 Task: Add the product "CVS Health Ibuprofen Tablets 200 mg (20 ct)" to cart from the store "CVS".
Action: Mouse pressed left at (40, 79)
Screenshot: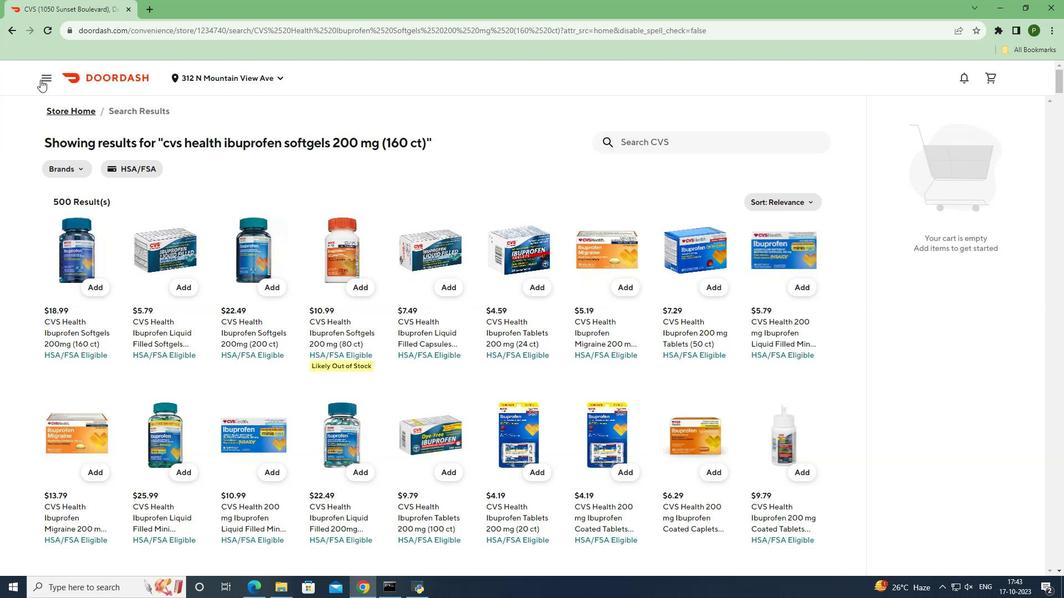 
Action: Mouse moved to (38, 154)
Screenshot: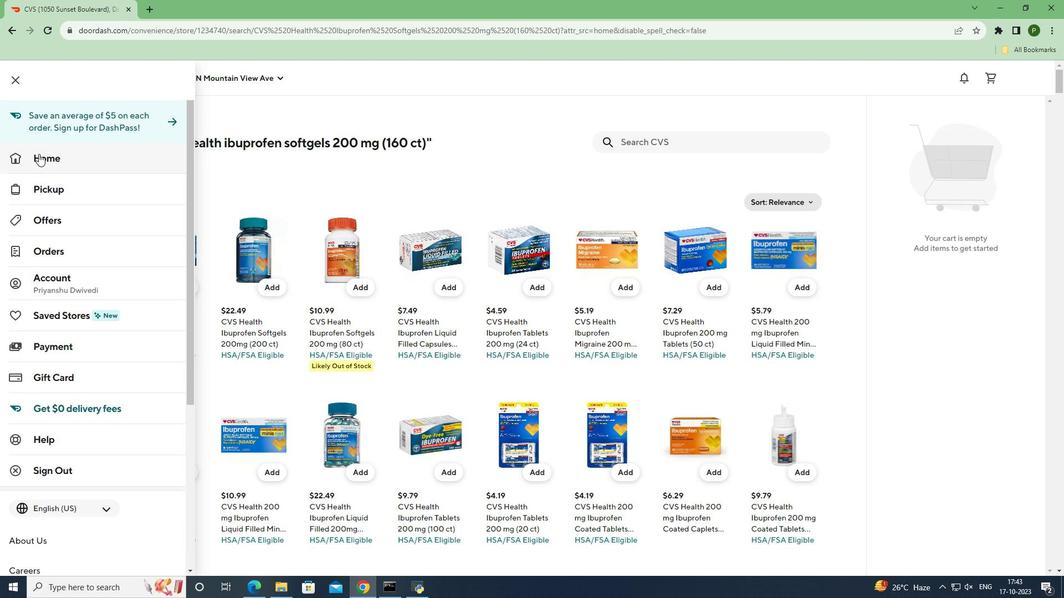 
Action: Mouse pressed left at (38, 154)
Screenshot: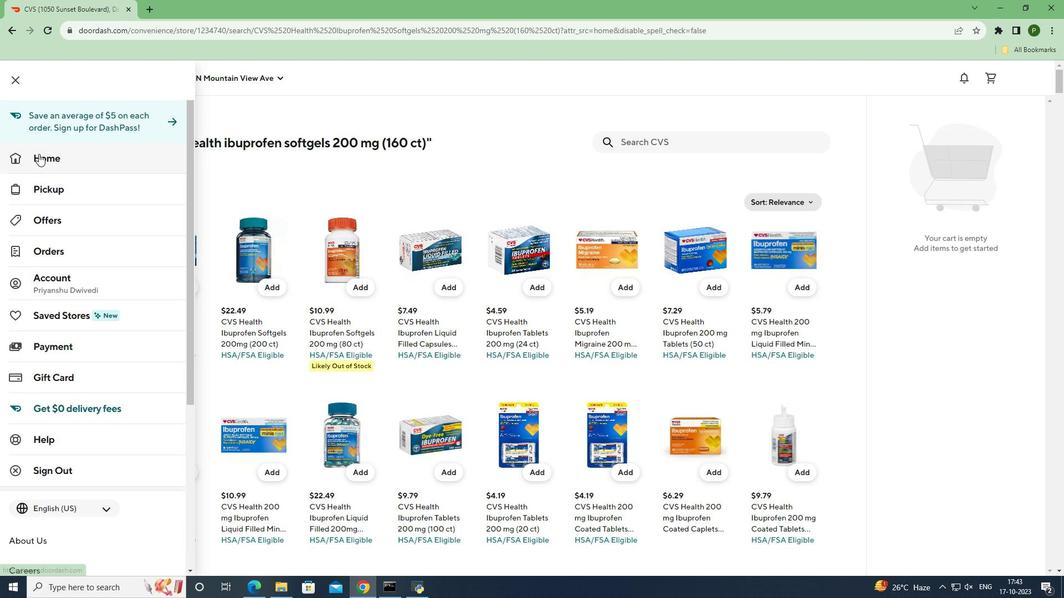 
Action: Mouse moved to (797, 121)
Screenshot: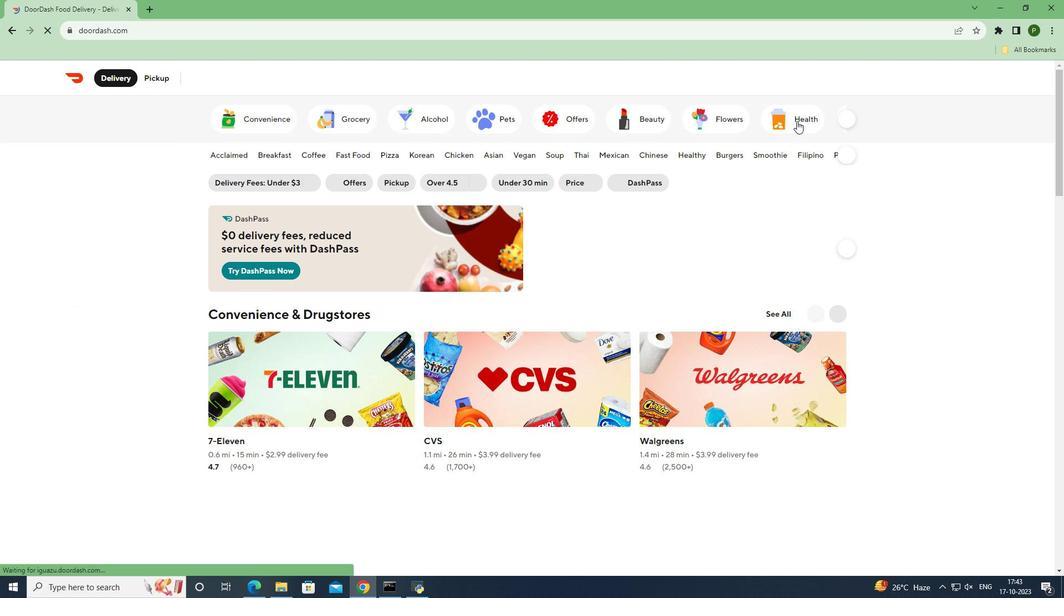 
Action: Mouse pressed left at (797, 121)
Screenshot: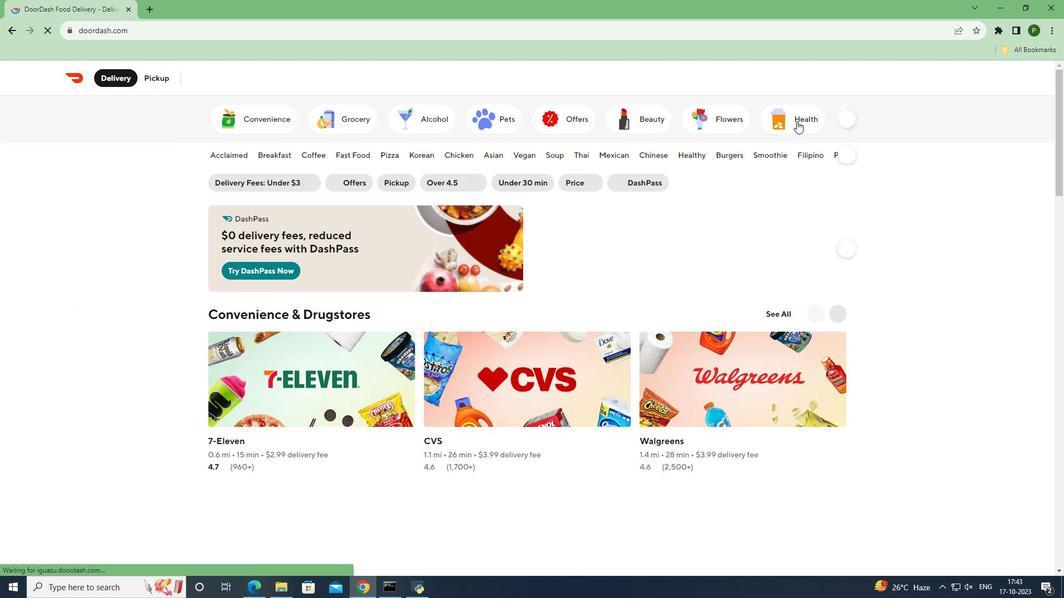 
Action: Mouse moved to (560, 361)
Screenshot: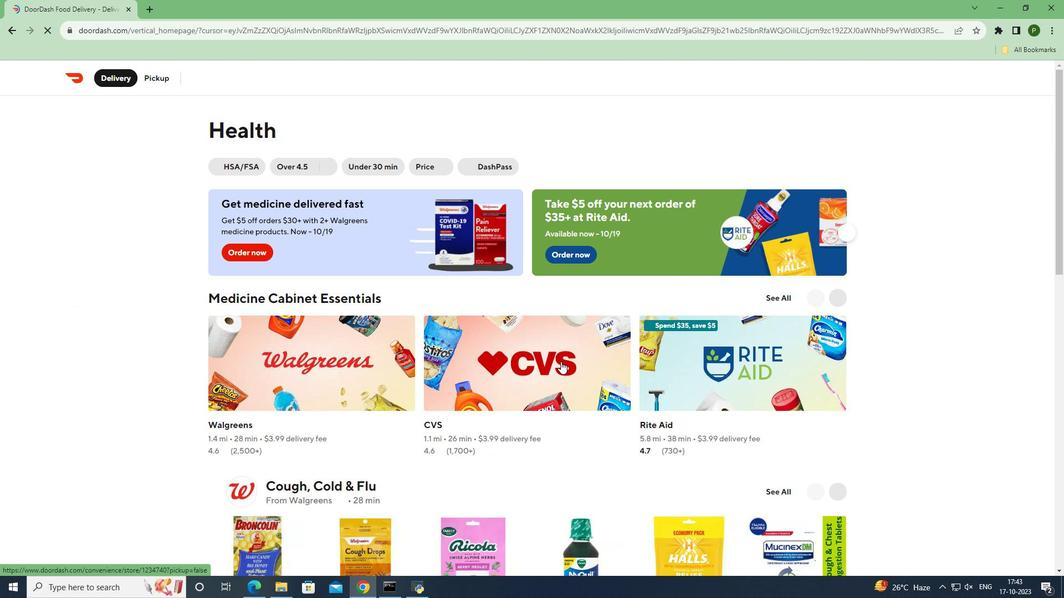 
Action: Mouse pressed left at (560, 361)
Screenshot: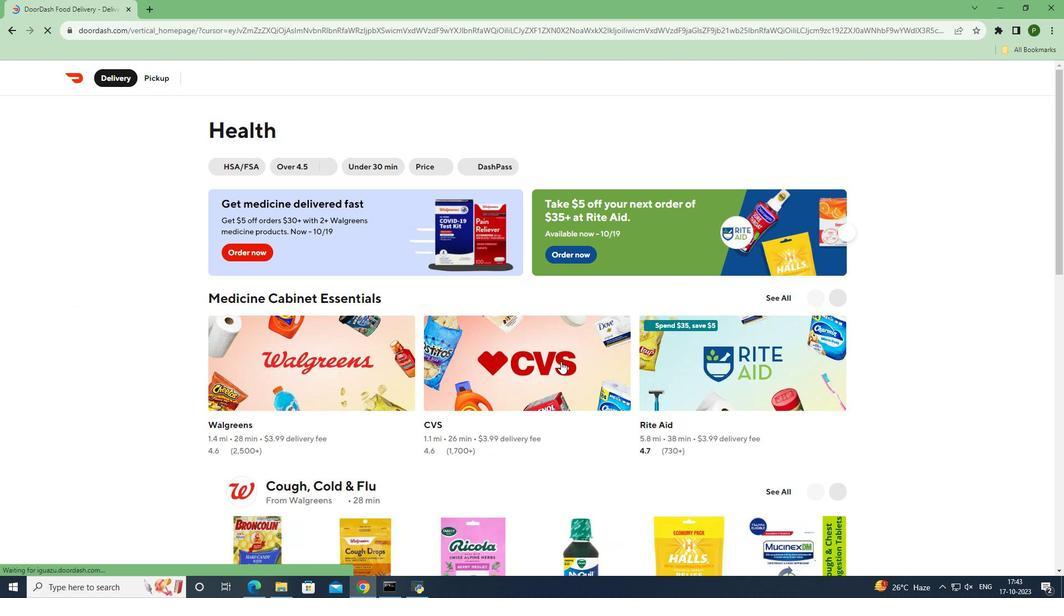 
Action: Mouse moved to (698, 175)
Screenshot: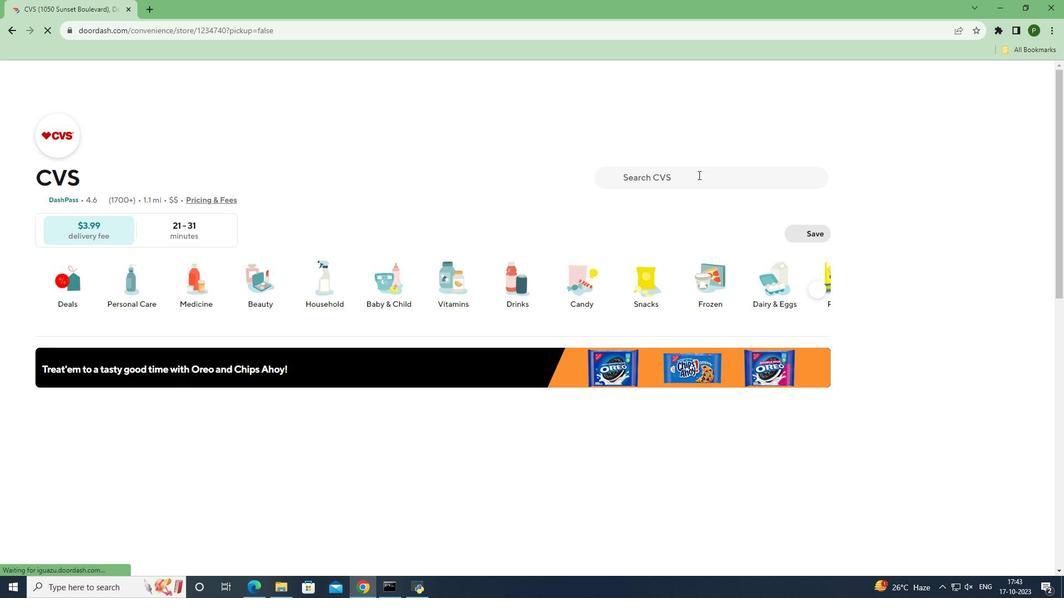 
Action: Mouse pressed left at (698, 175)
Screenshot: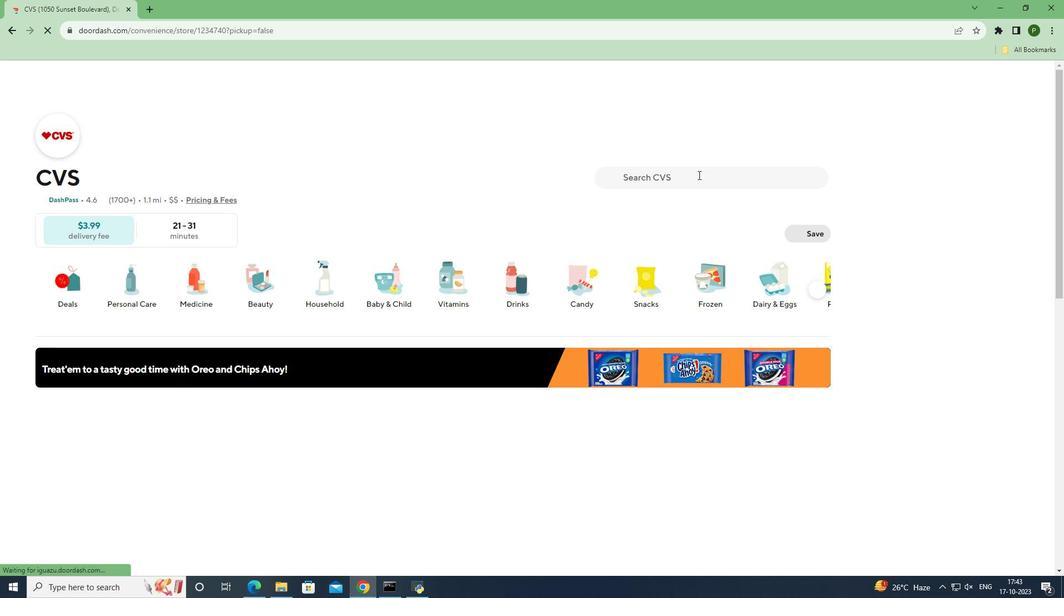 
Action: Key pressed <Key.caps_lock>CVS<Key.space>H<Key.caps_lock>ealth<Key.space><Key.caps_lock>I<Key.caps_lock>buprofen<Key.space><Key.caps_lock>T<Key.caps_lock>ablets<Key.space>200<Key.space>mg<Key.space><Key.shift_r>(20<Key.space>ct<Key.shift_r>)<Key.enter>
Screenshot: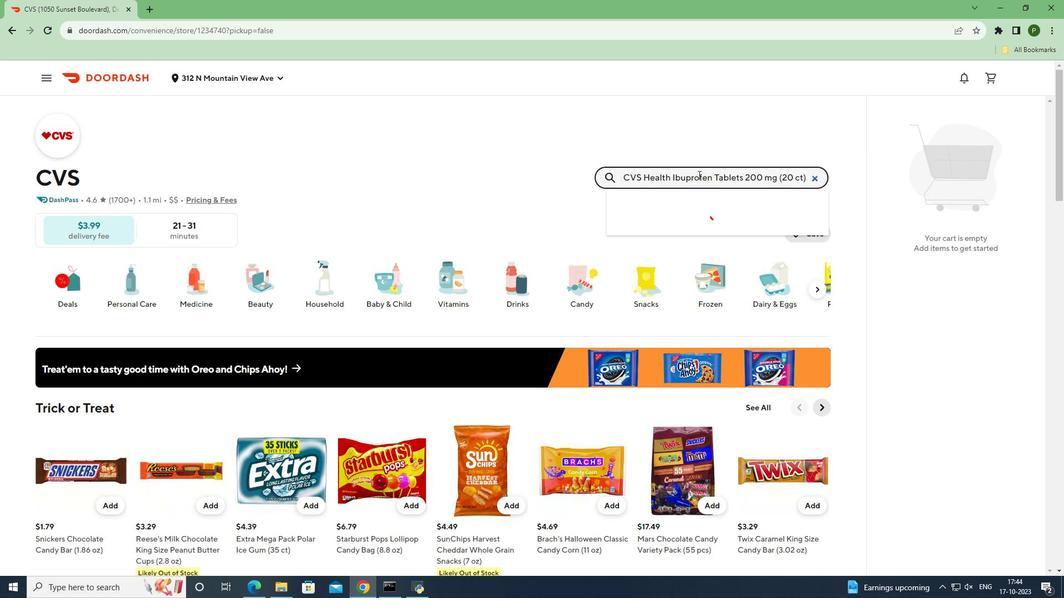 
Action: Mouse moved to (100, 292)
Screenshot: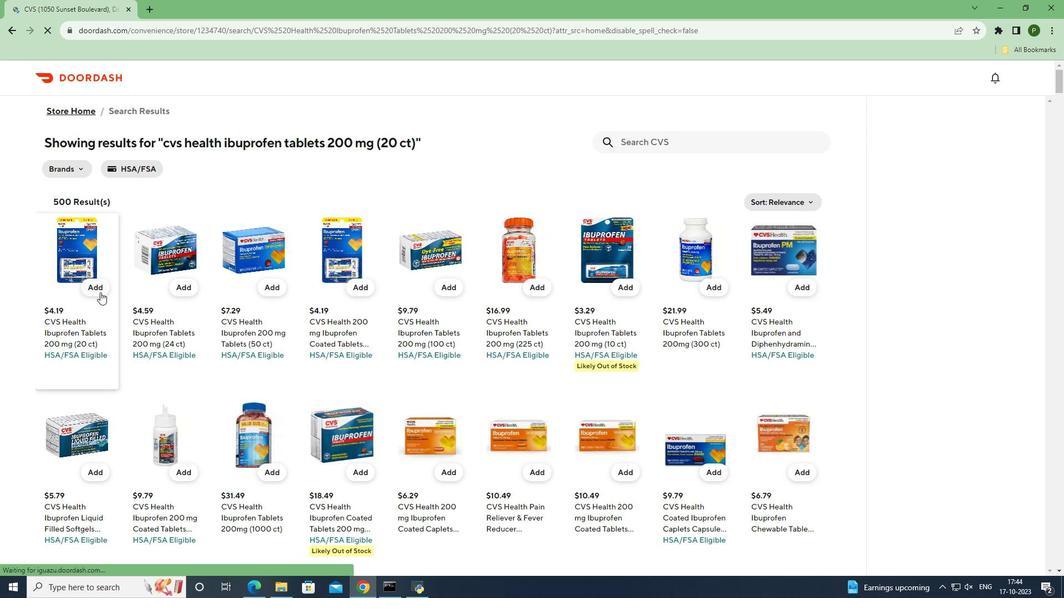 
Action: Mouse pressed left at (100, 292)
Screenshot: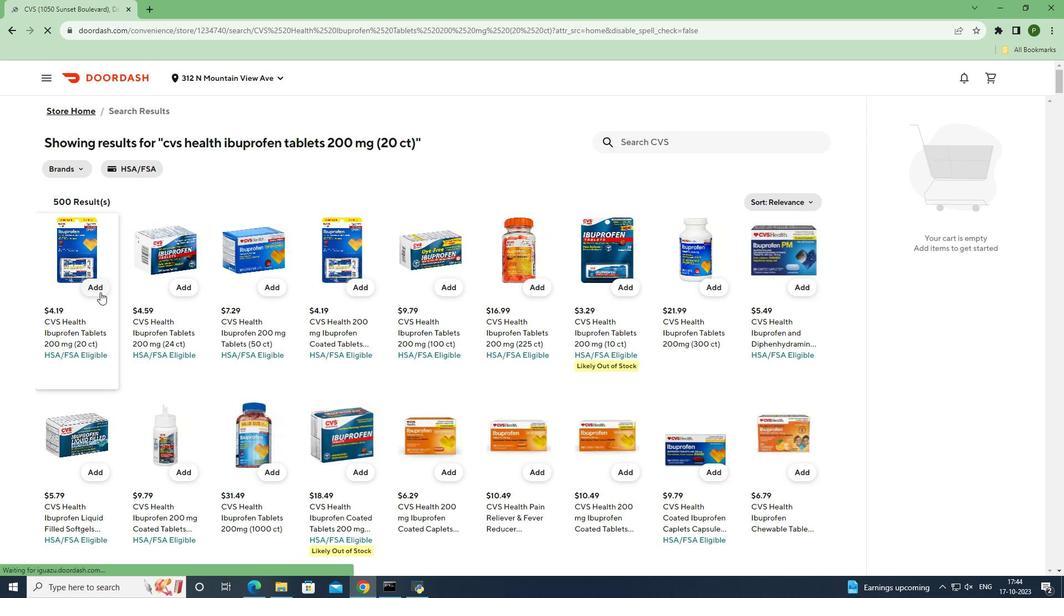 
Action: Mouse moved to (66, 338)
Screenshot: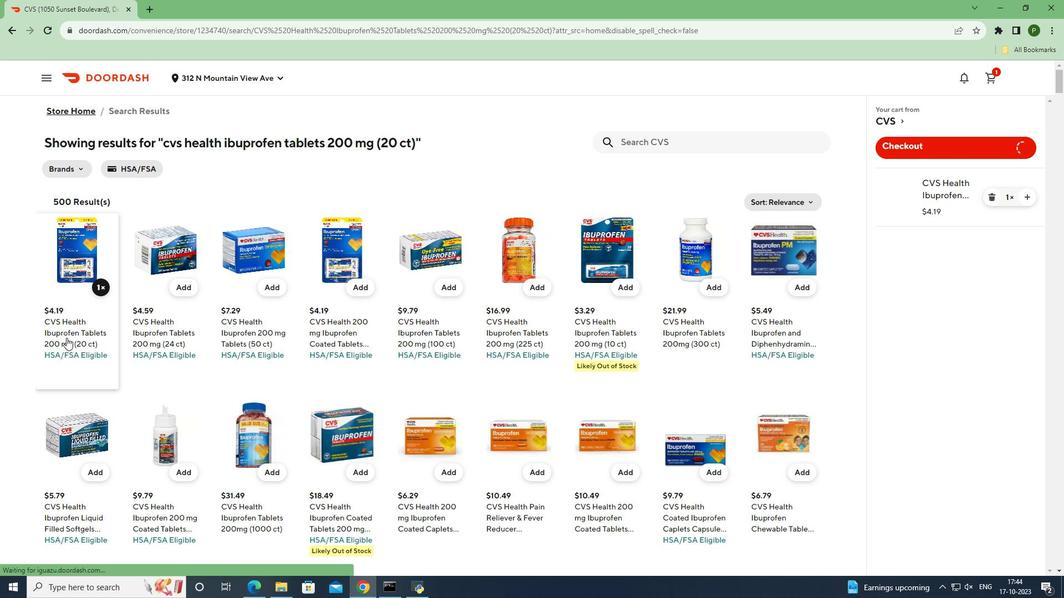 
